 Task: Sort the products in the category "Sauvignon Blanc" by unit price (low first).
Action: Mouse moved to (805, 242)
Screenshot: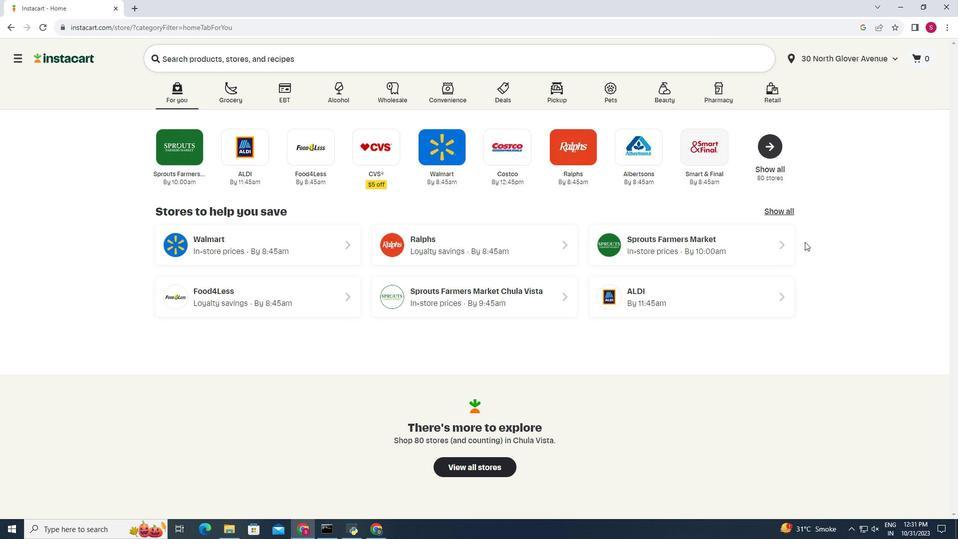 
Action: Mouse pressed left at (805, 242)
Screenshot: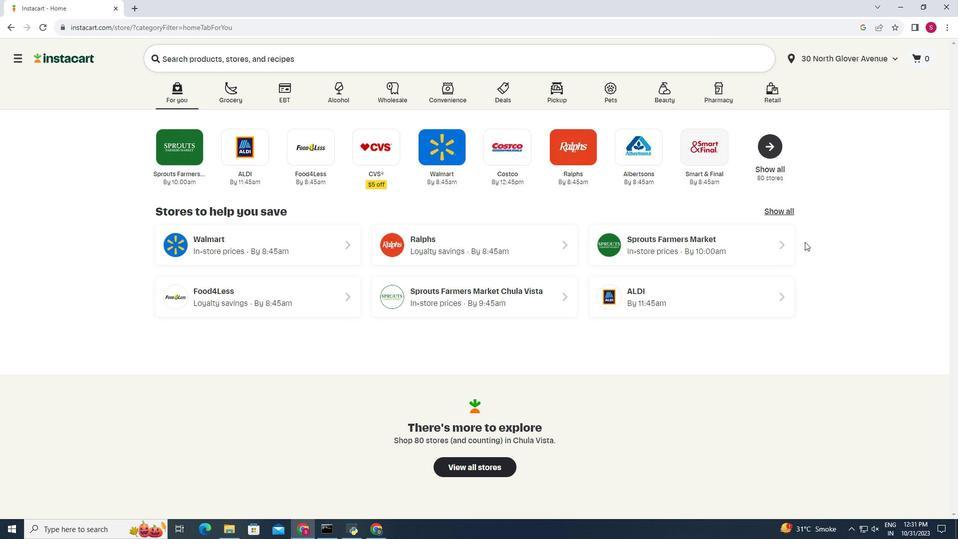 
Action: Mouse moved to (777, 240)
Screenshot: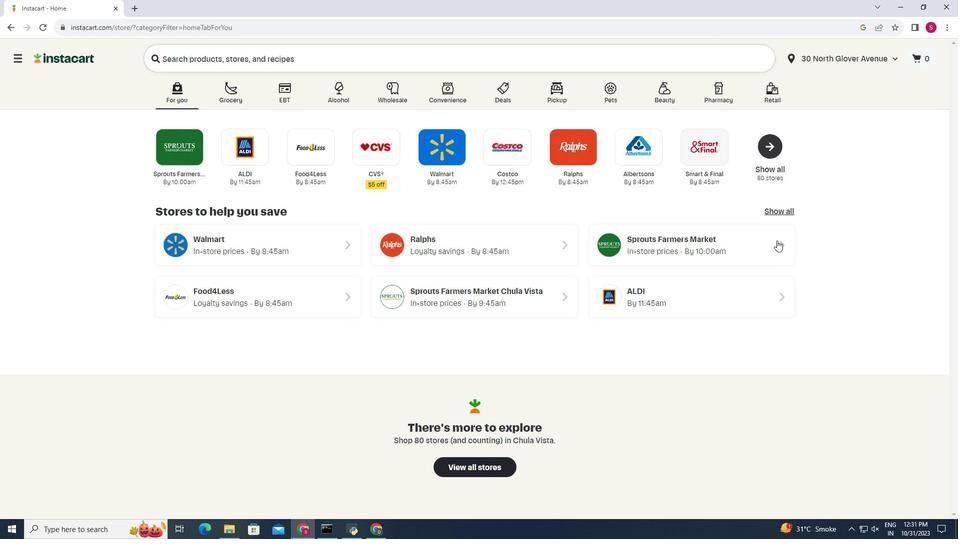 
Action: Mouse pressed left at (777, 240)
Screenshot: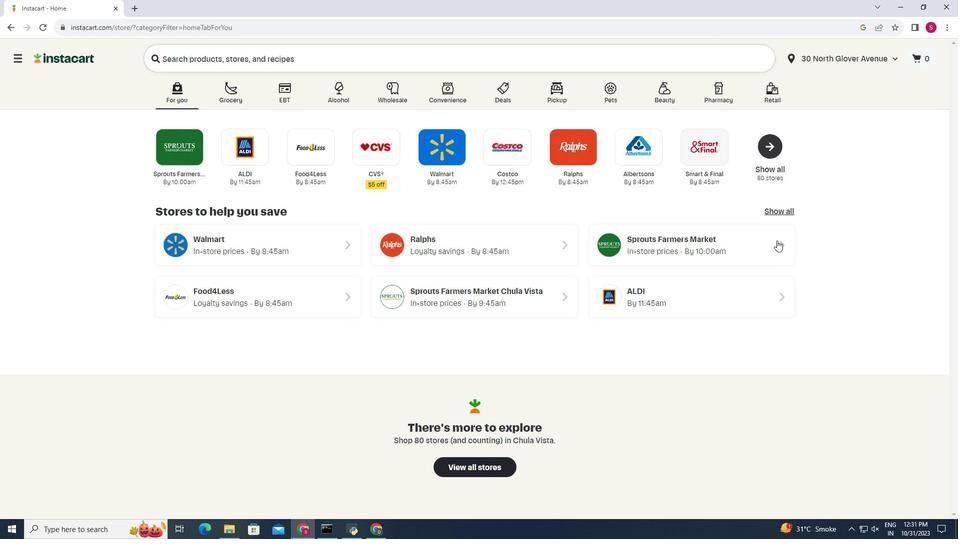 
Action: Mouse moved to (51, 478)
Screenshot: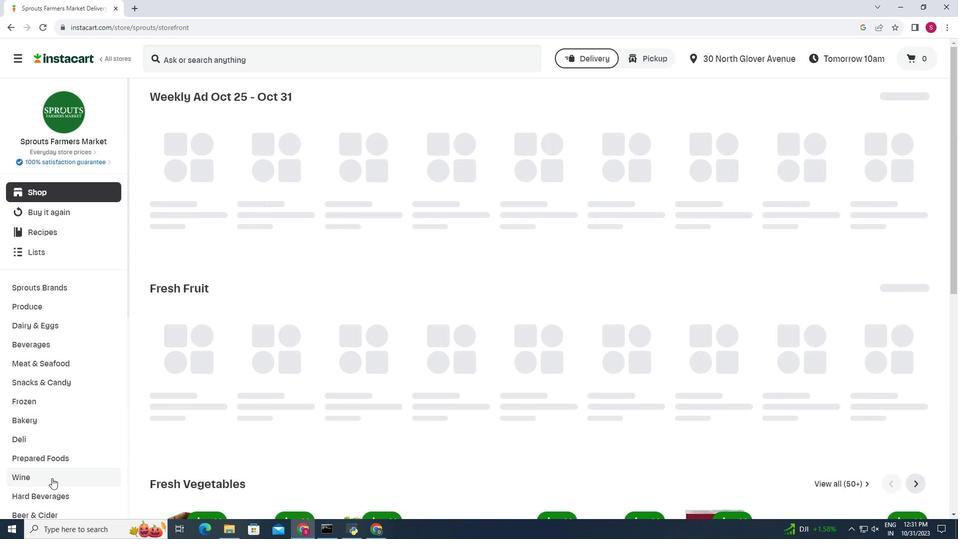 
Action: Mouse pressed left at (51, 478)
Screenshot: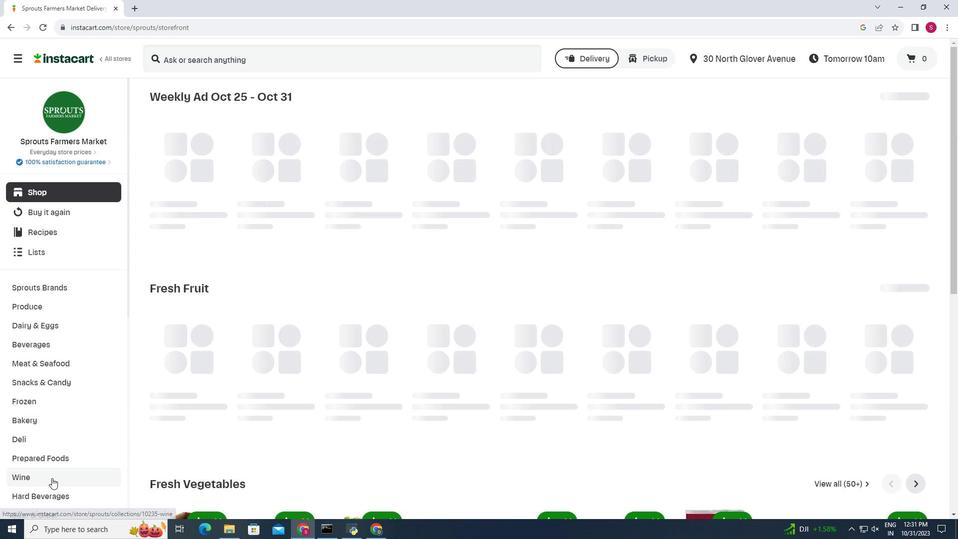 
Action: Mouse moved to (266, 240)
Screenshot: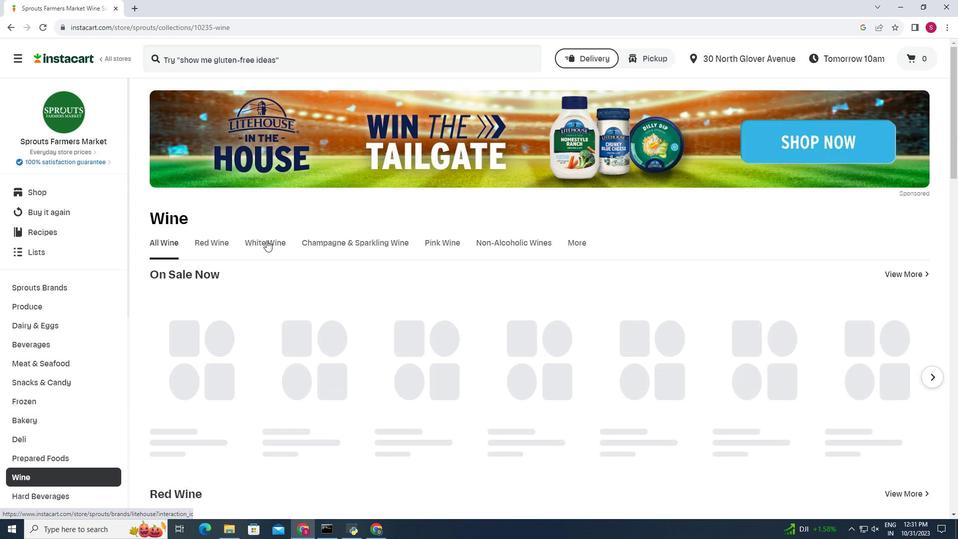 
Action: Mouse pressed left at (266, 240)
Screenshot: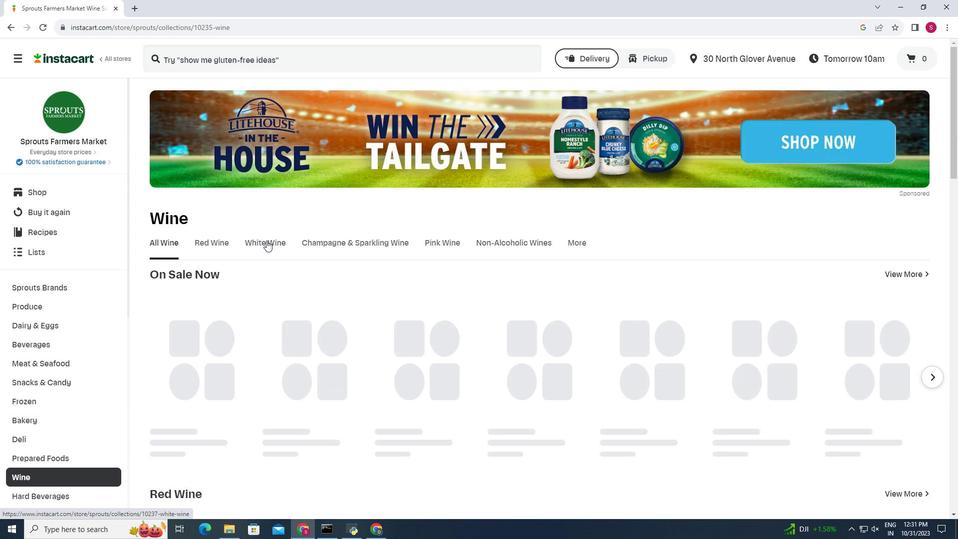 
Action: Mouse moved to (238, 279)
Screenshot: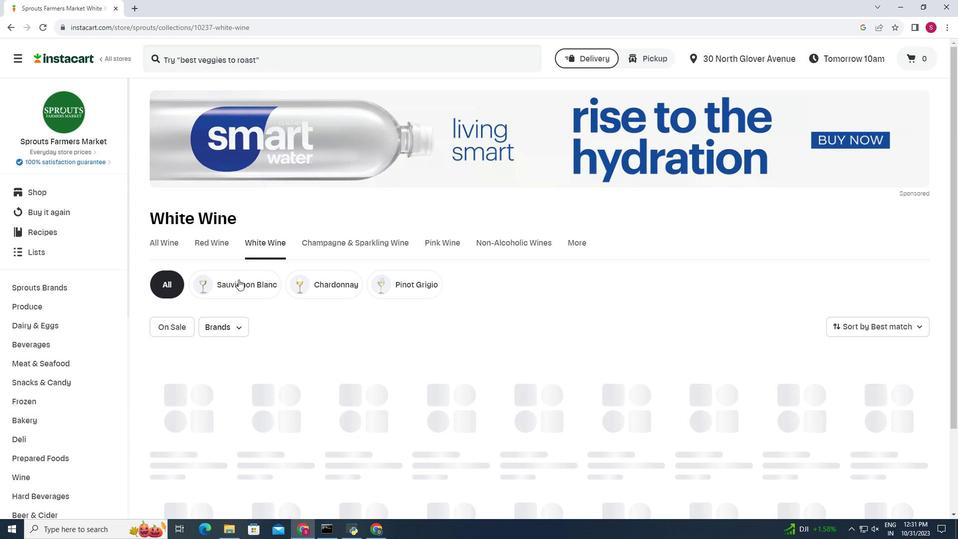 
Action: Mouse pressed left at (238, 279)
Screenshot: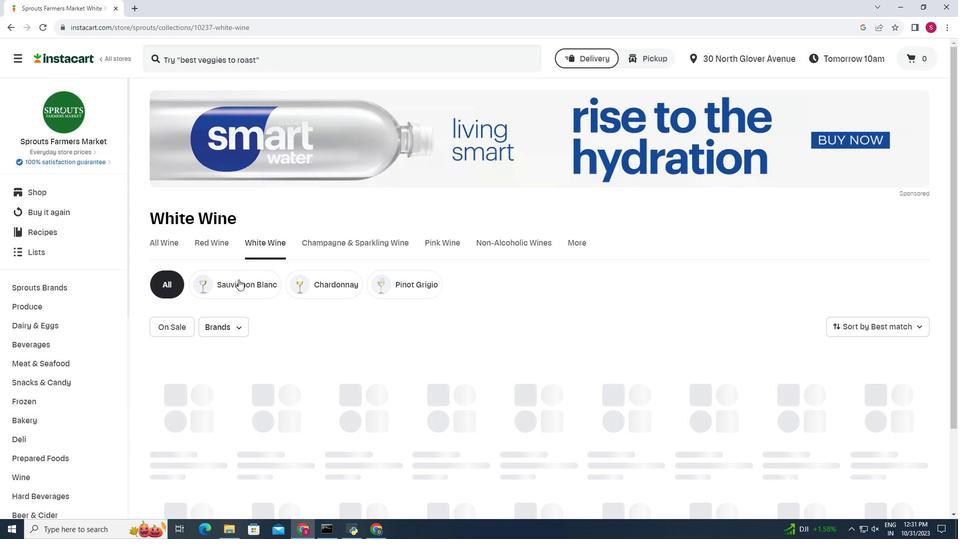 
Action: Mouse moved to (922, 325)
Screenshot: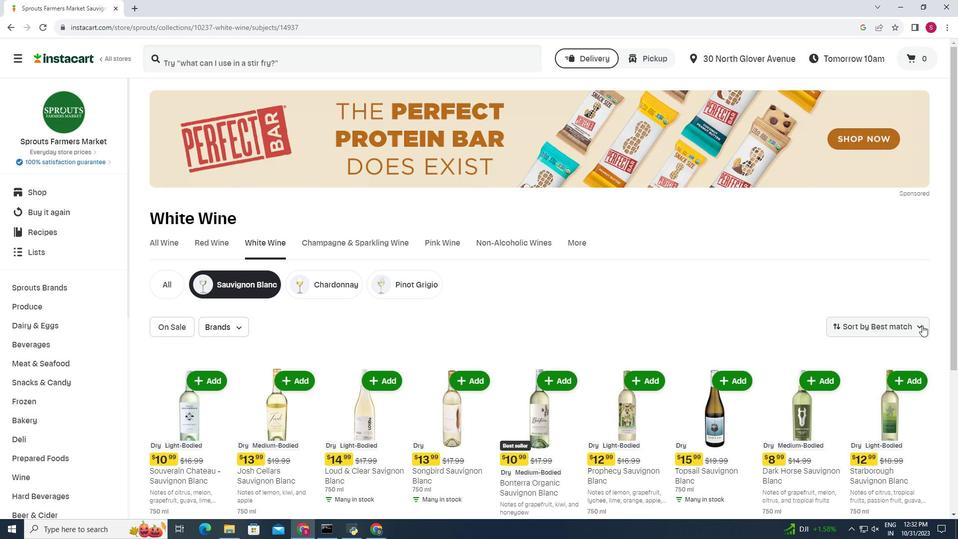 
Action: Mouse pressed left at (922, 325)
Screenshot: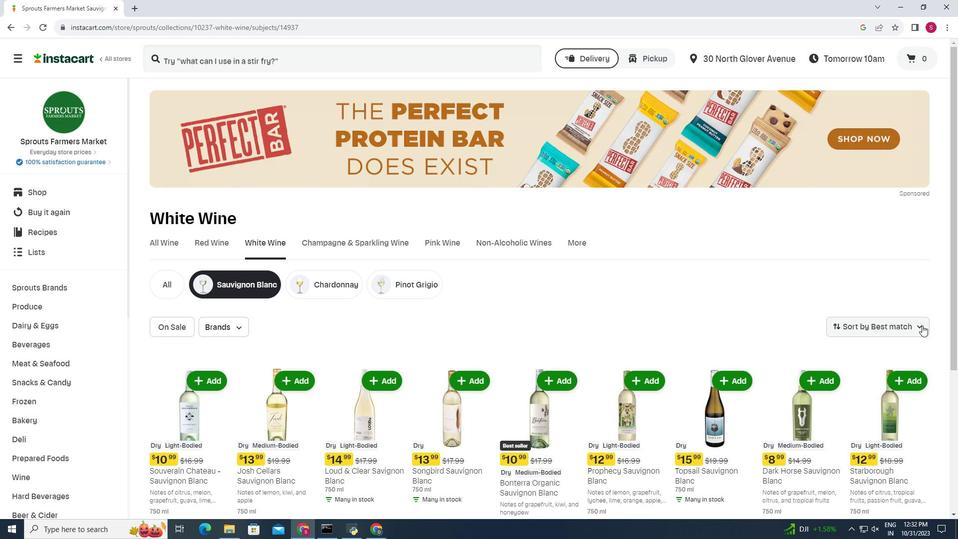 
Action: Mouse moved to (878, 413)
Screenshot: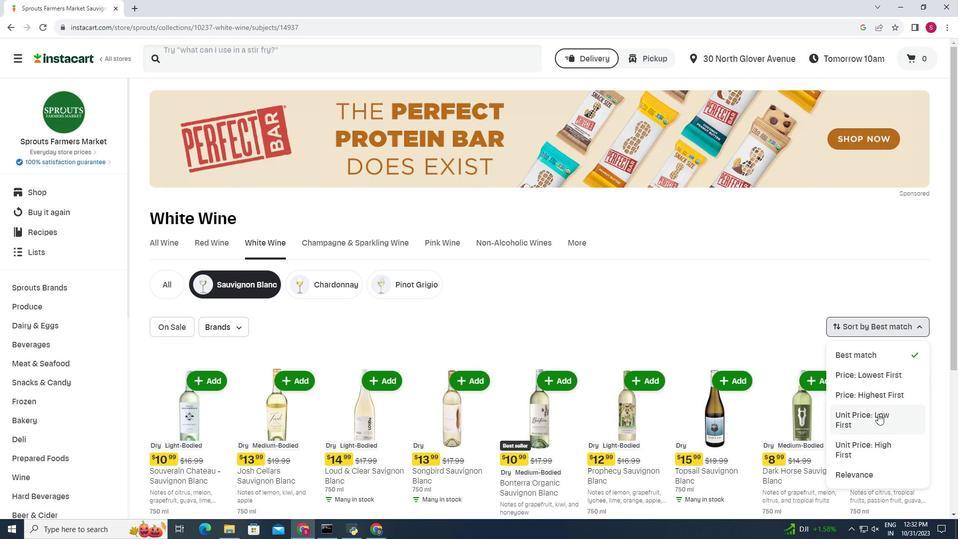 
Action: Mouse pressed left at (878, 413)
Screenshot: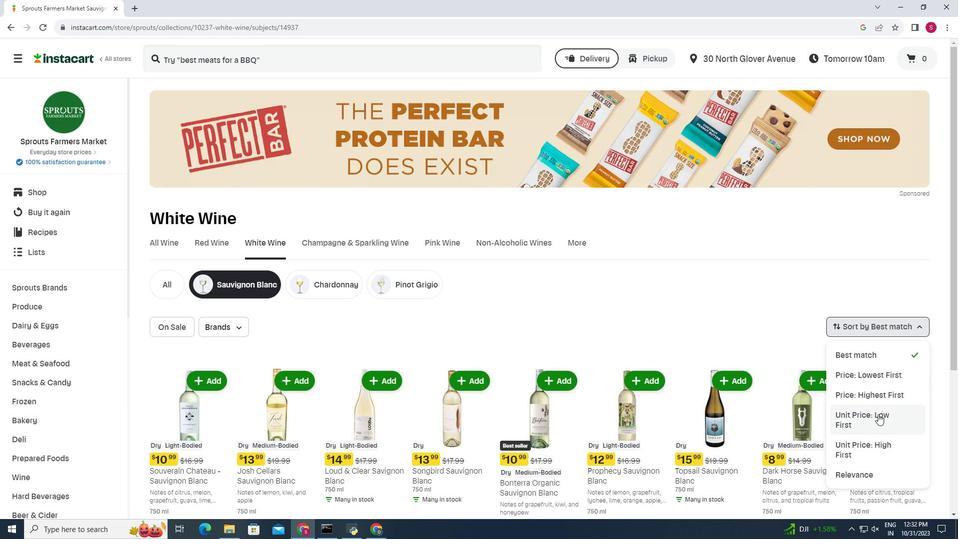 
Action: Mouse moved to (501, 298)
Screenshot: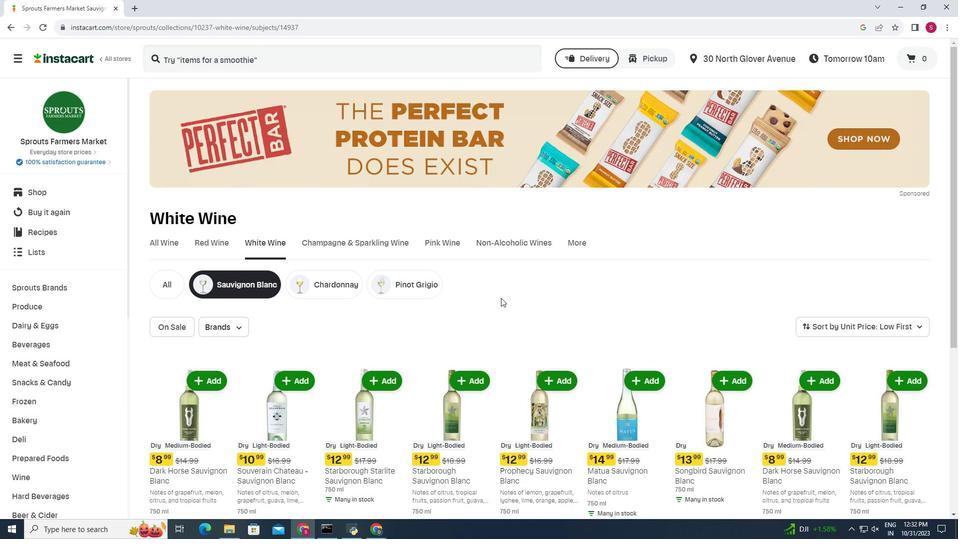 
Action: Mouse scrolled (501, 297) with delta (0, 0)
Screenshot: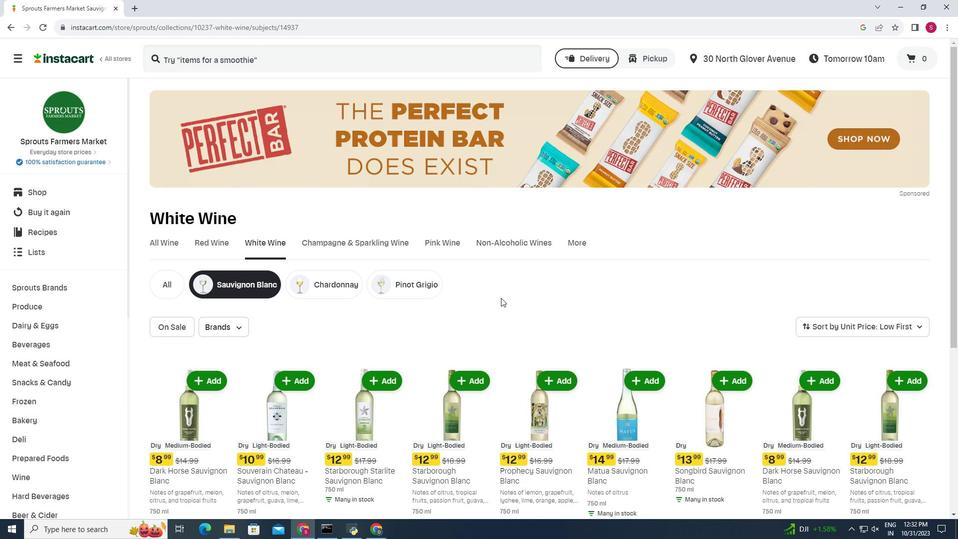 
Action: Mouse scrolled (501, 297) with delta (0, 0)
Screenshot: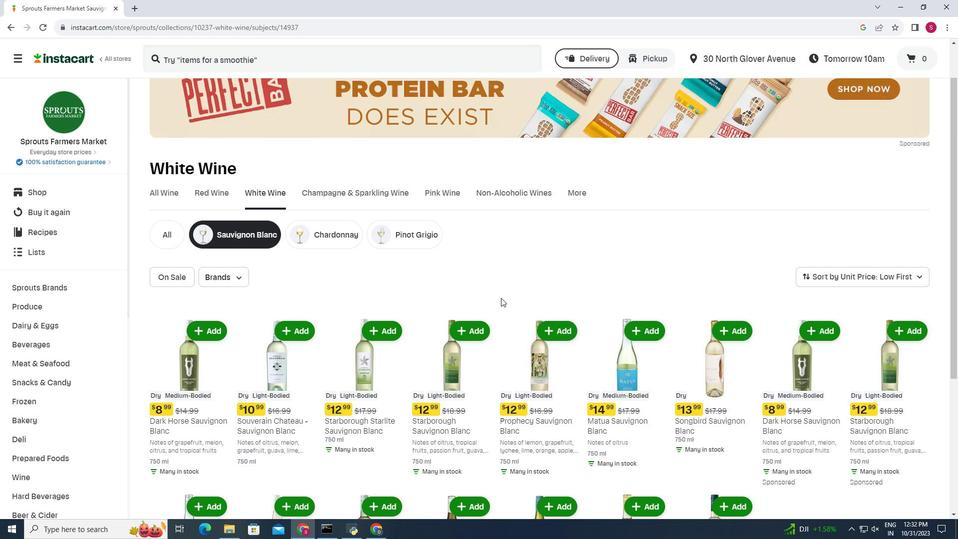 
Action: Mouse scrolled (501, 297) with delta (0, 0)
Screenshot: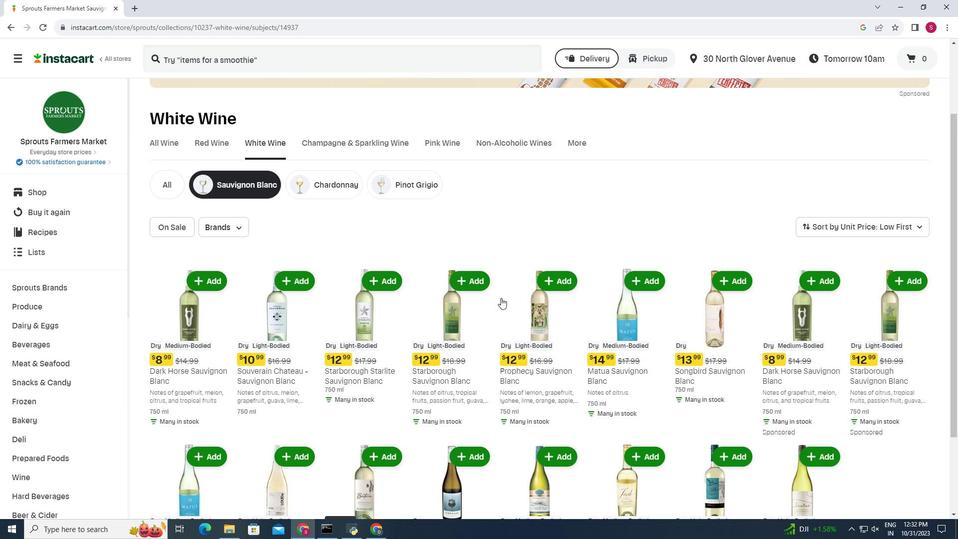 
Action: Mouse scrolled (501, 297) with delta (0, 0)
Screenshot: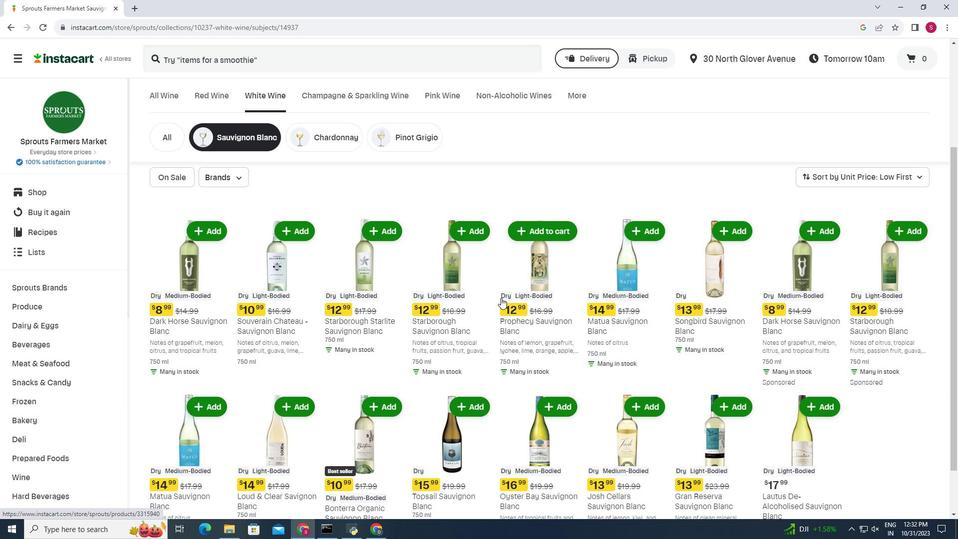 
Action: Mouse scrolled (501, 297) with delta (0, 0)
Screenshot: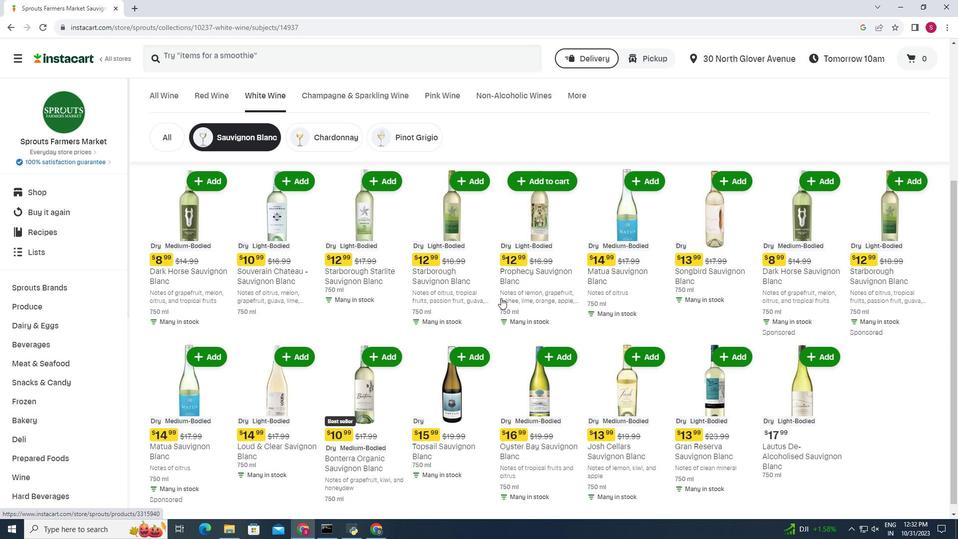 
Action: Mouse scrolled (501, 297) with delta (0, 0)
Screenshot: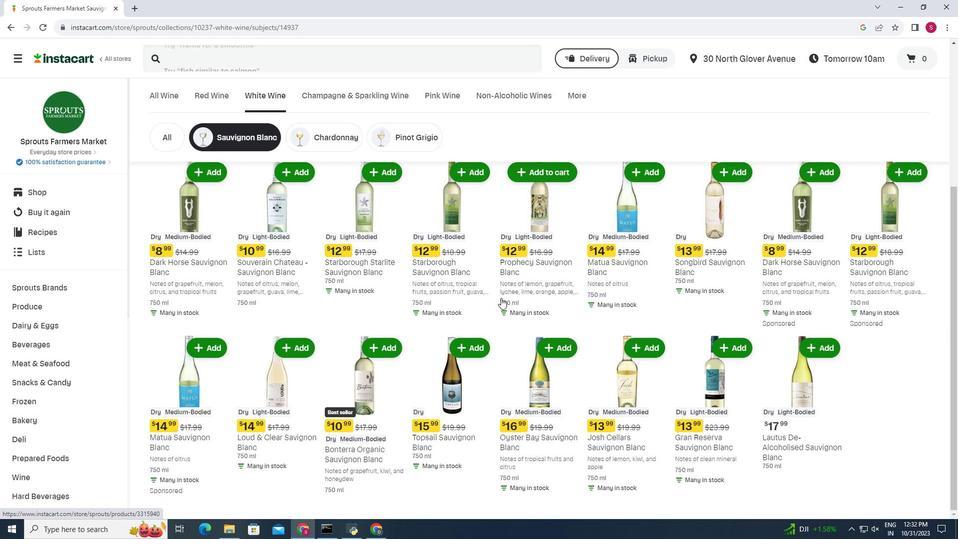 
Action: Mouse scrolled (501, 297) with delta (0, 0)
Screenshot: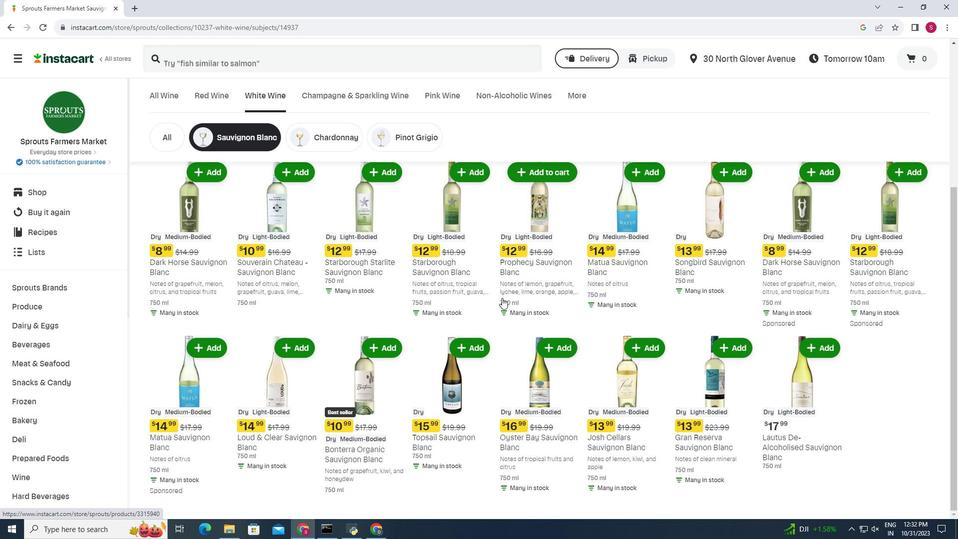 
Action: Mouse moved to (502, 298)
Screenshot: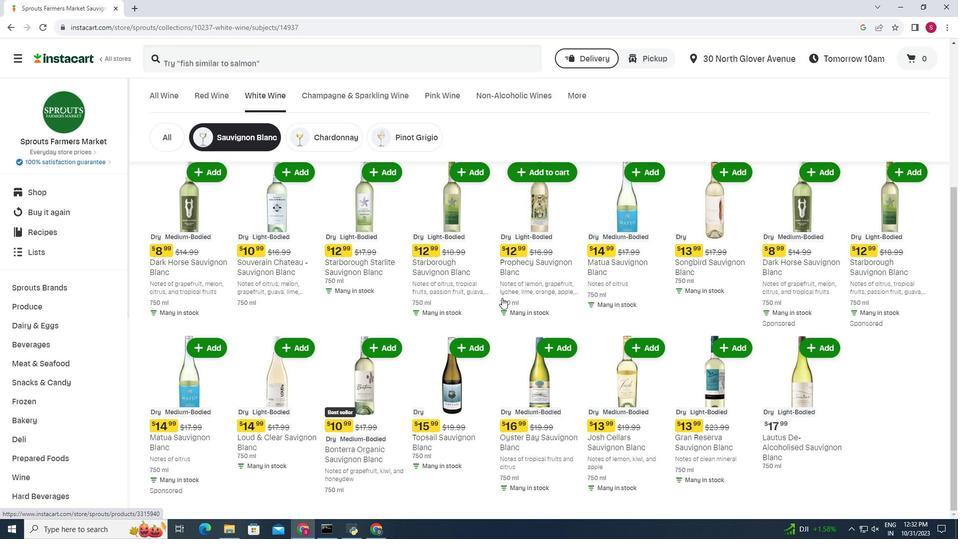 
